 Task: Add Sprouts Dark Chocolate Coconut Rolls With Mango Flavor to the cart.
Action: Mouse moved to (16, 69)
Screenshot: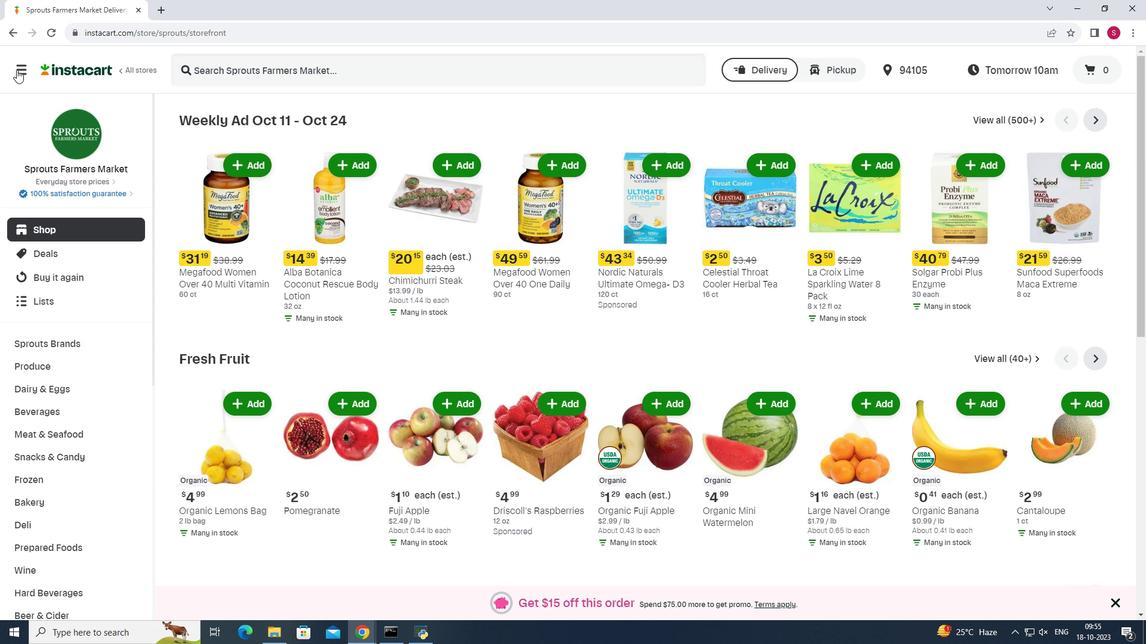 
Action: Mouse pressed left at (16, 69)
Screenshot: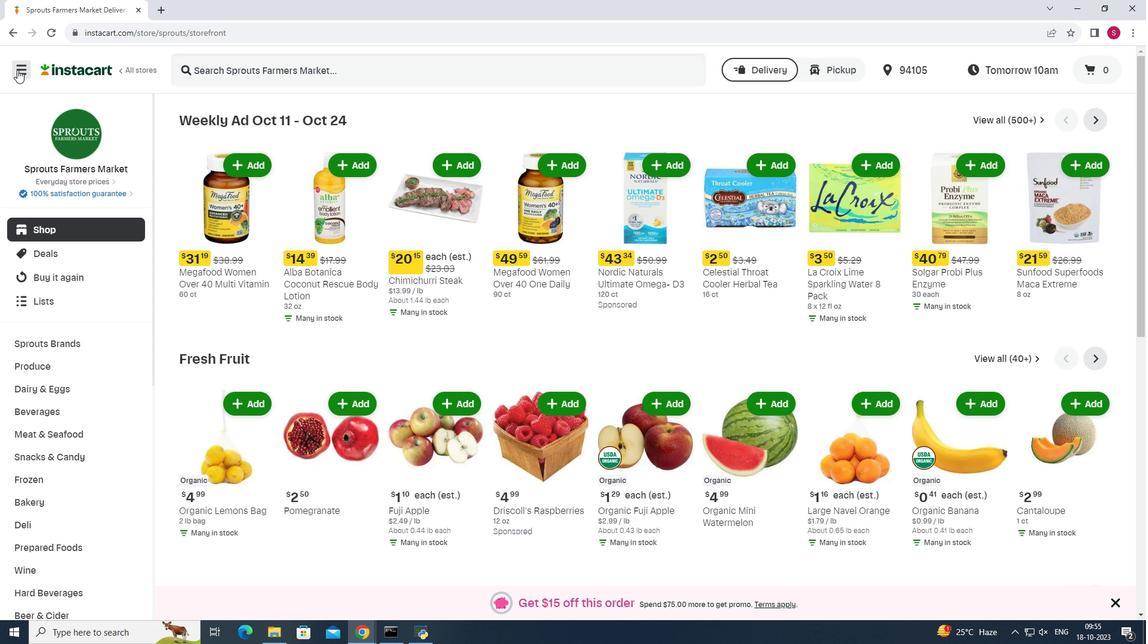 
Action: Mouse moved to (73, 313)
Screenshot: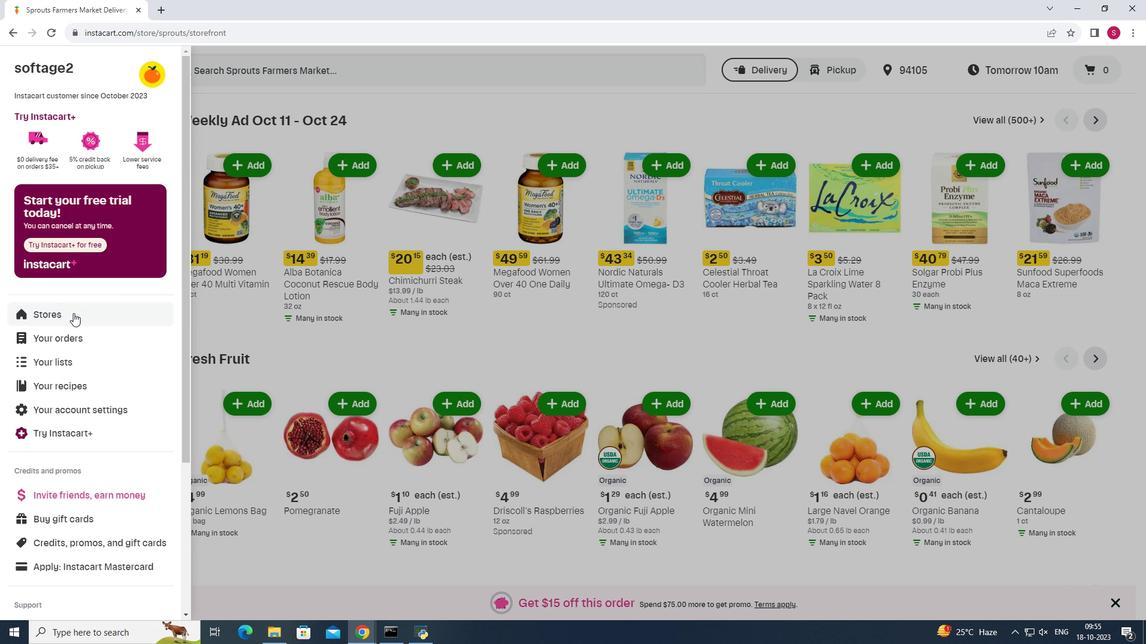 
Action: Mouse pressed left at (73, 313)
Screenshot: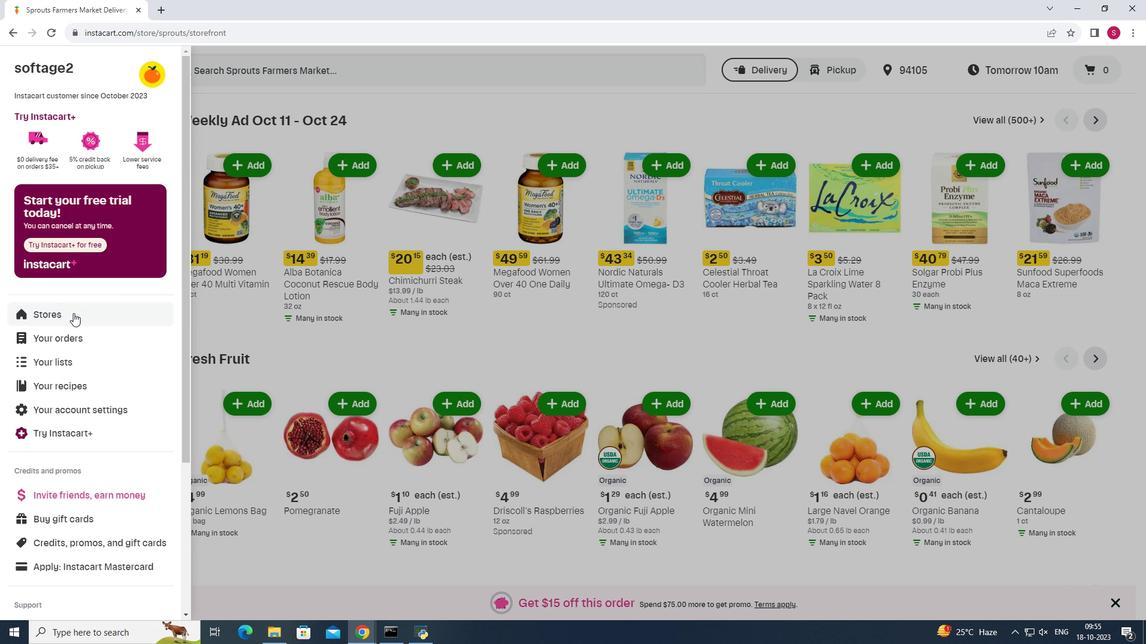 
Action: Mouse moved to (269, 103)
Screenshot: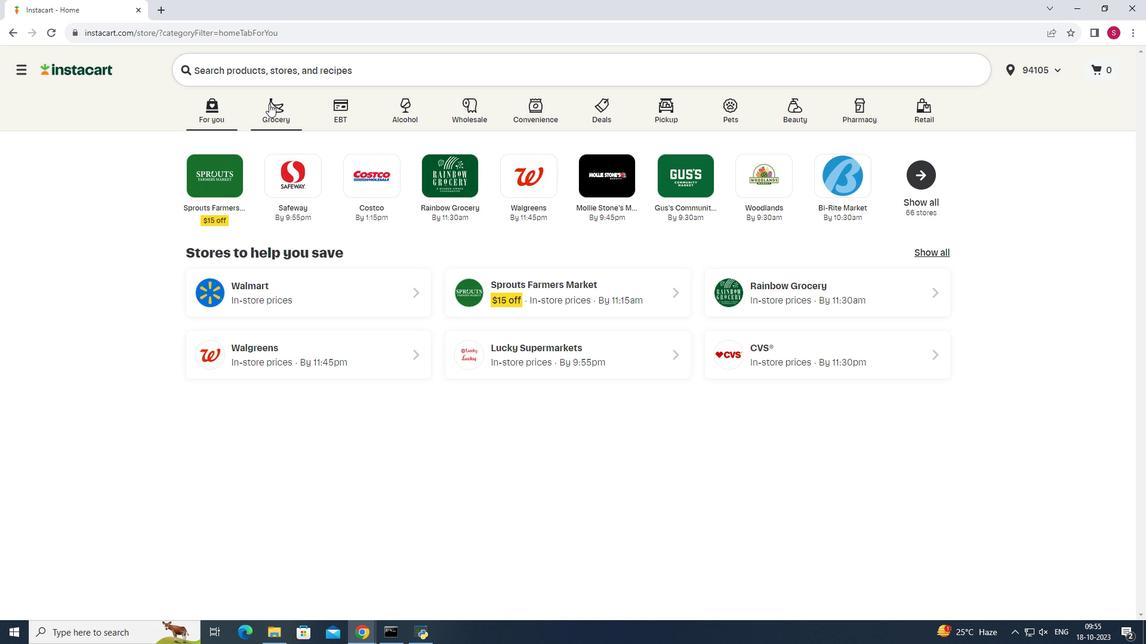 
Action: Mouse pressed left at (269, 103)
Screenshot: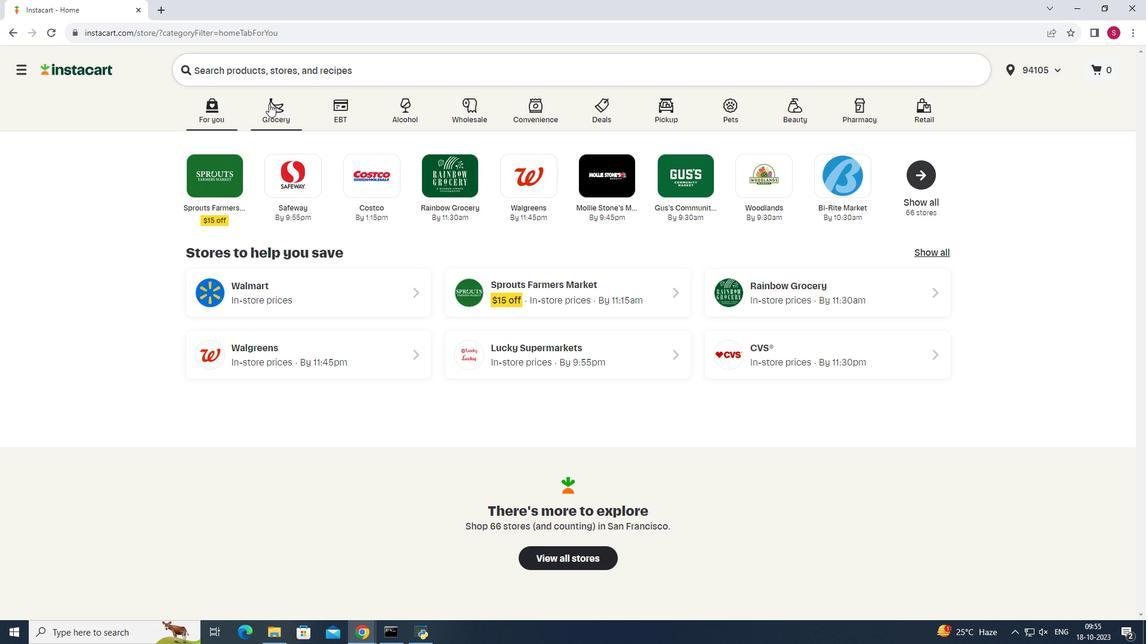 
Action: Mouse moved to (832, 163)
Screenshot: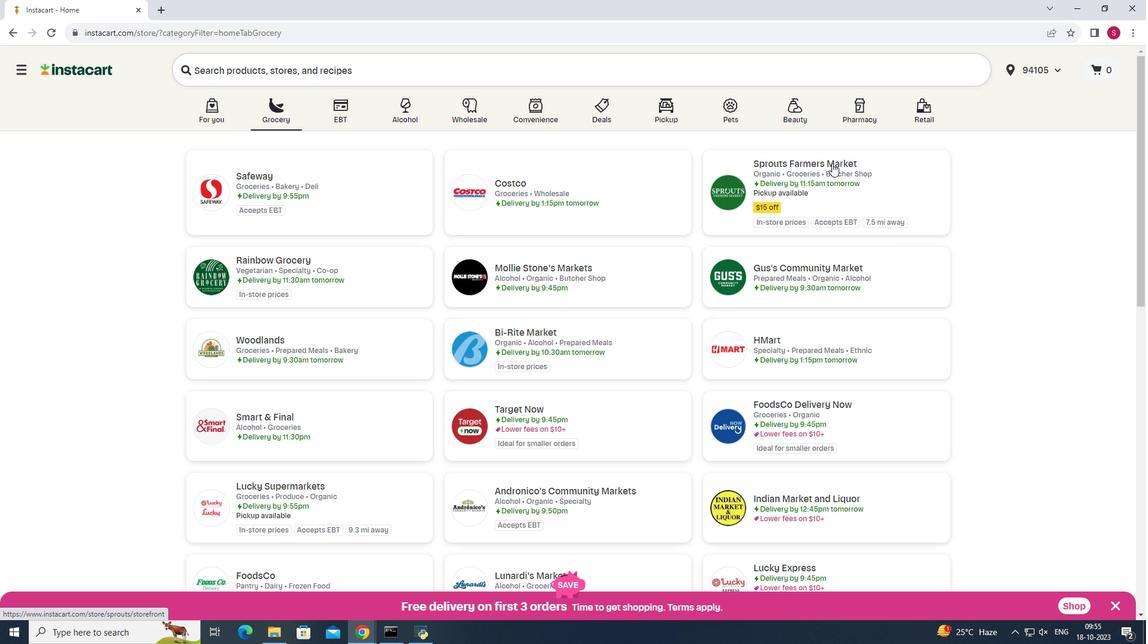 
Action: Mouse pressed left at (832, 163)
Screenshot: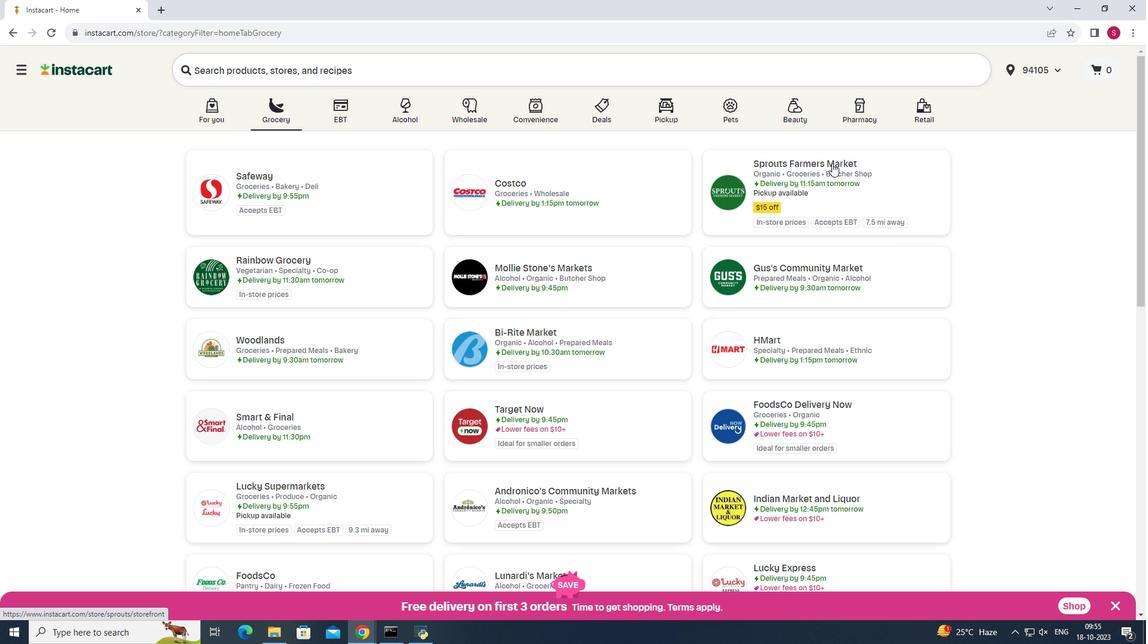 
Action: Mouse moved to (38, 456)
Screenshot: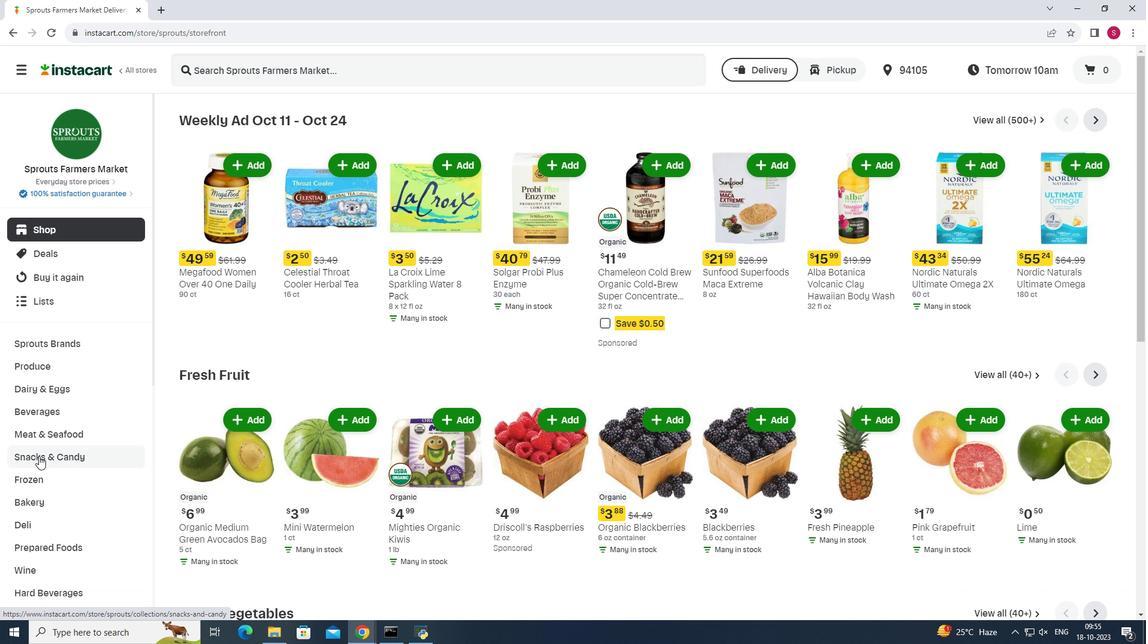 
Action: Mouse pressed left at (38, 456)
Screenshot: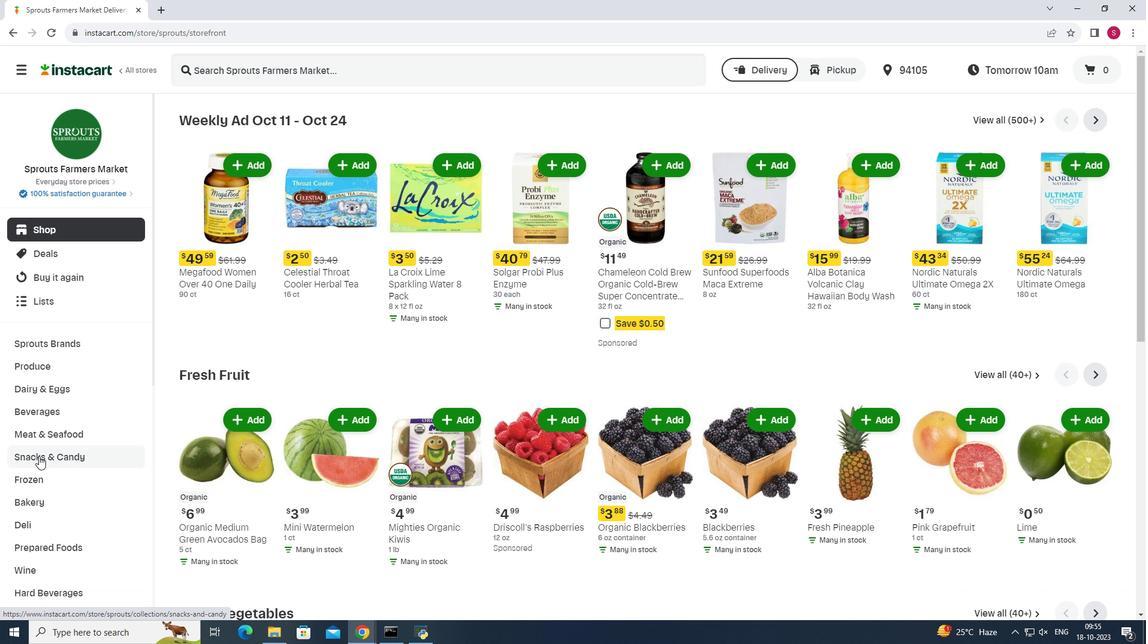 
Action: Mouse moved to (344, 151)
Screenshot: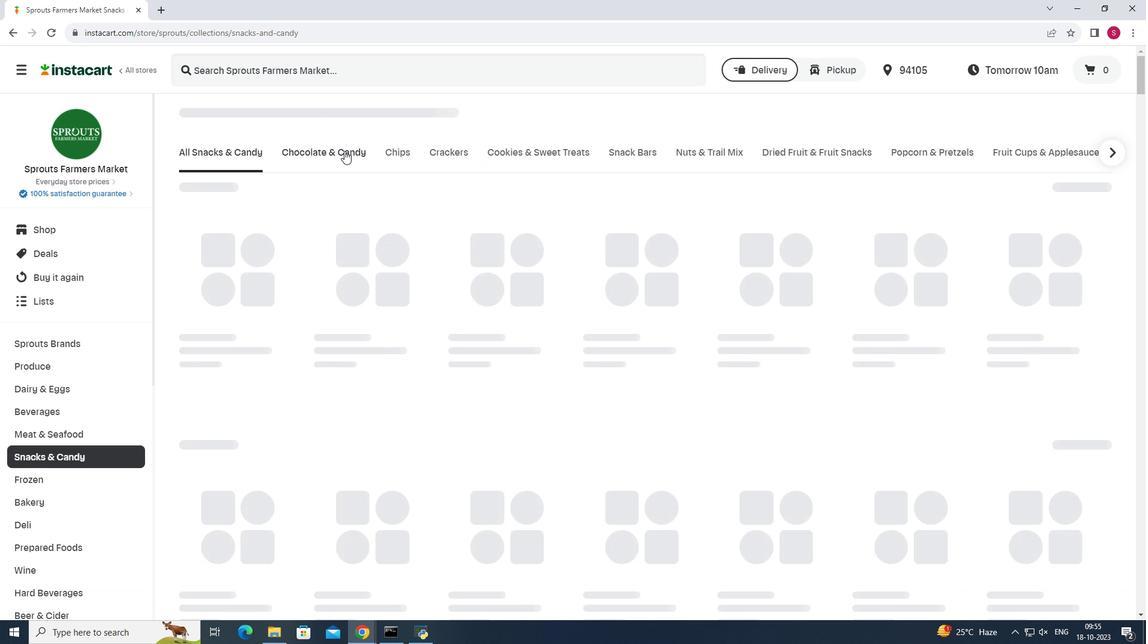 
Action: Mouse pressed left at (344, 151)
Screenshot: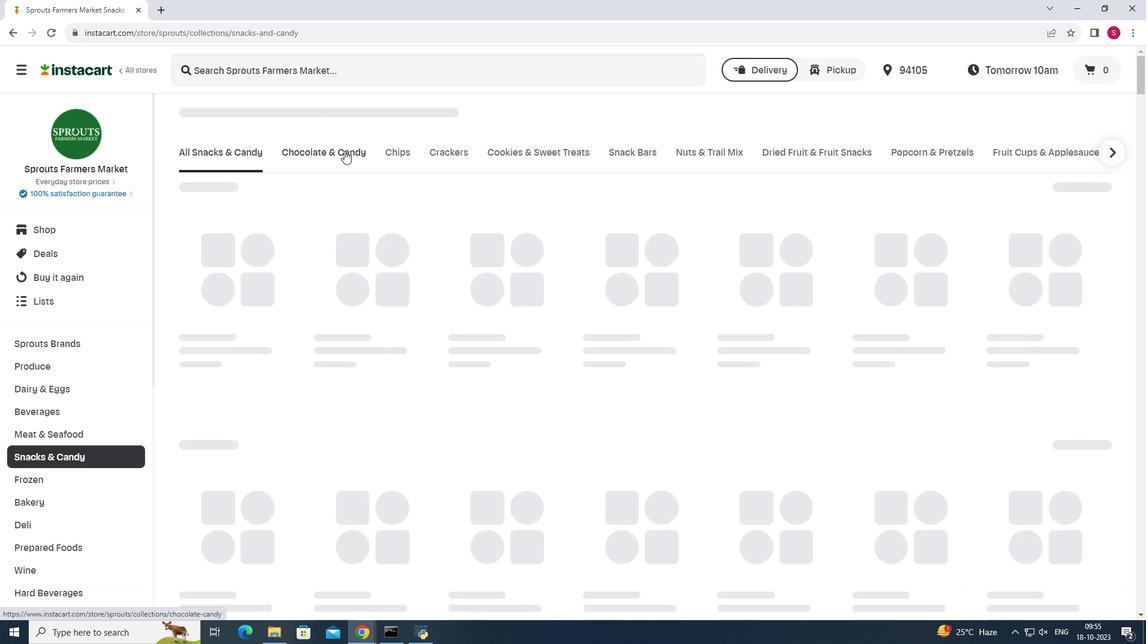 
Action: Mouse moved to (301, 201)
Screenshot: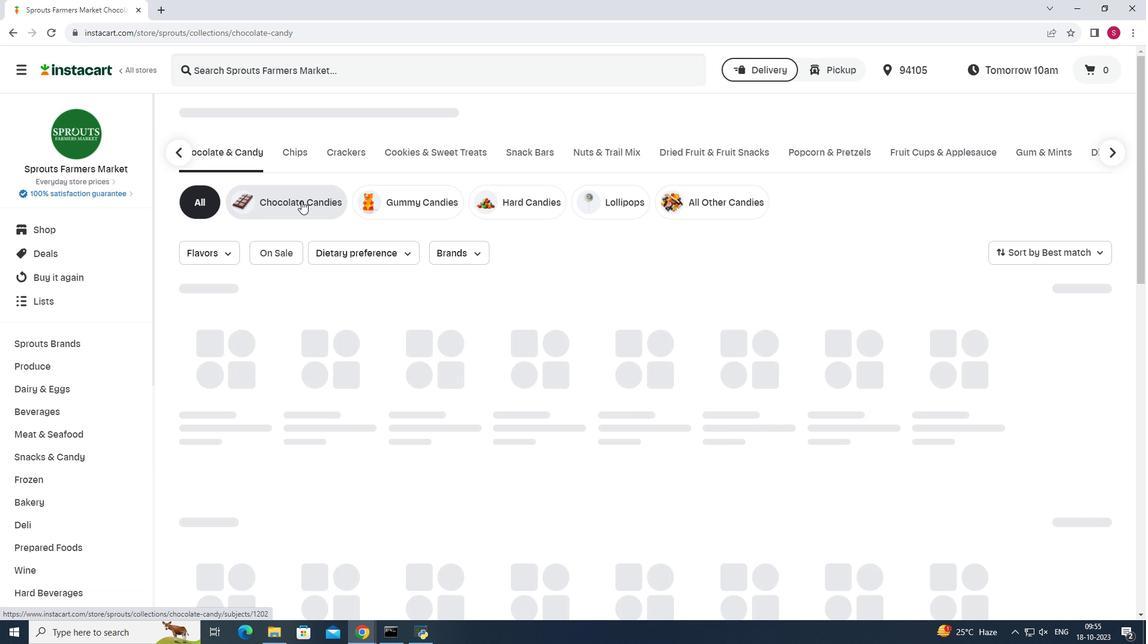 
Action: Mouse pressed left at (301, 201)
Screenshot: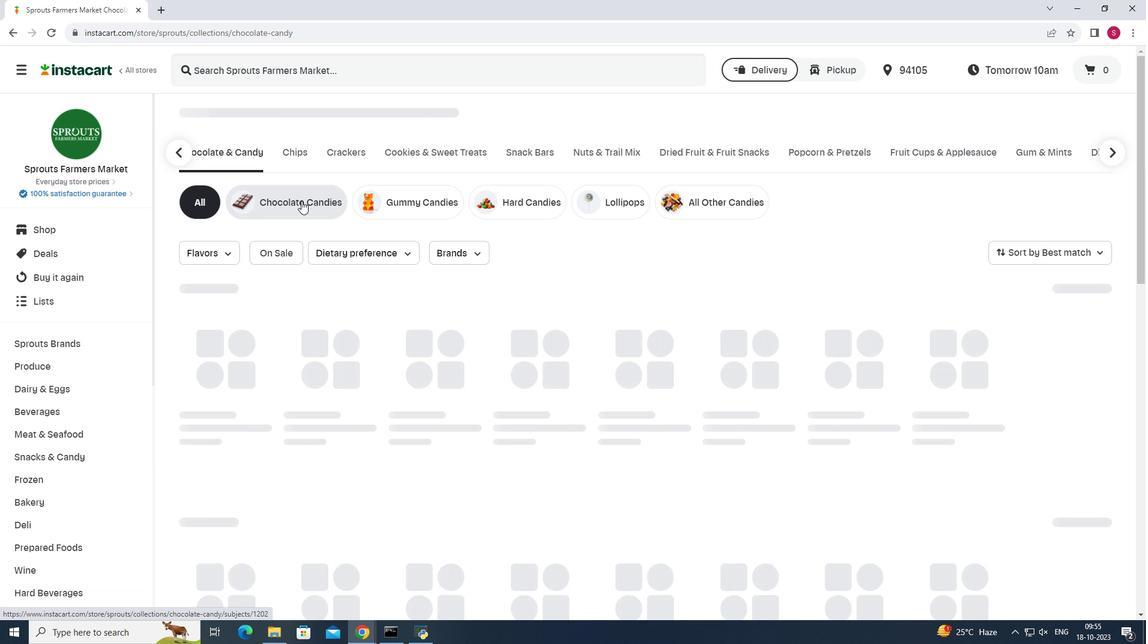 
Action: Mouse moved to (388, 68)
Screenshot: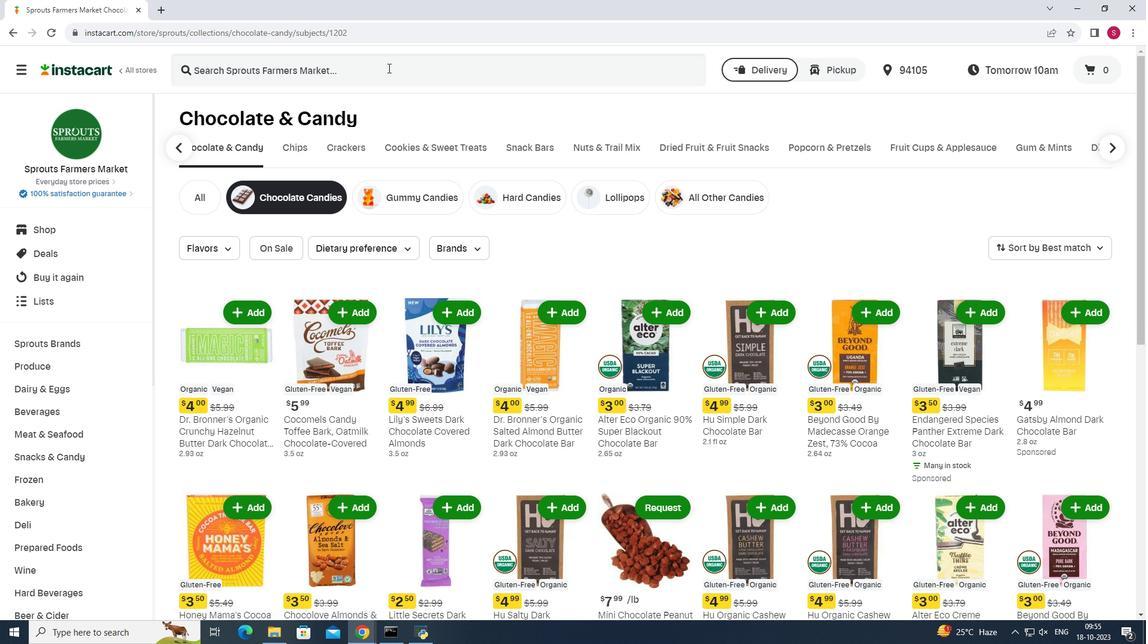 
Action: Mouse pressed left at (388, 68)
Screenshot: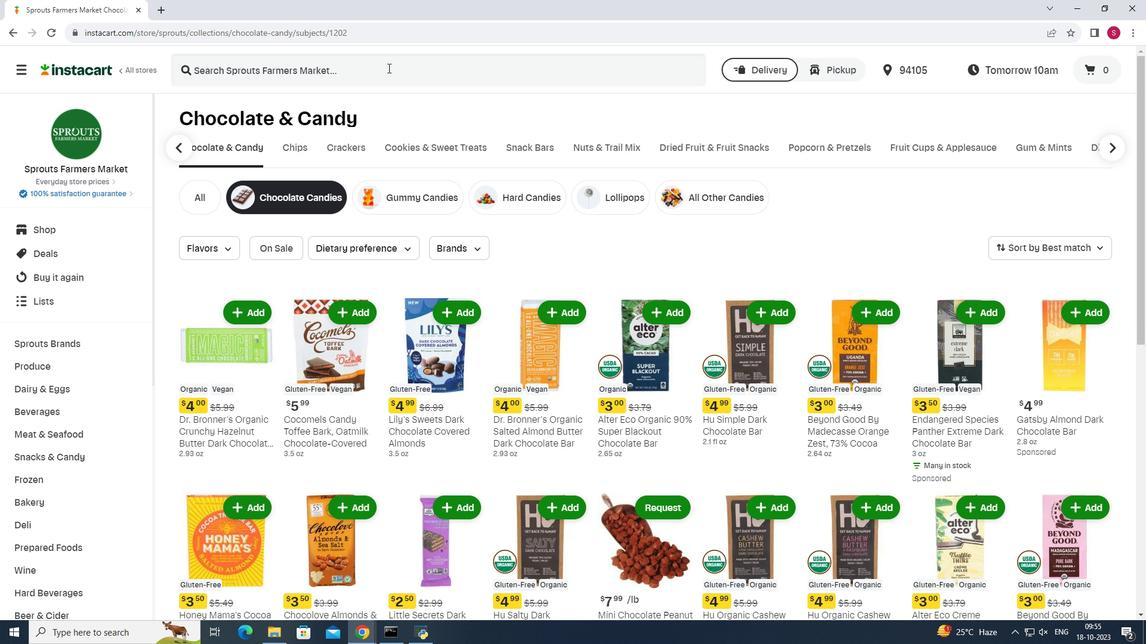 
Action: Key pressed <Key.shift>Sprouts<Key.space><Key.shift>Dark<Key.space><Key.shift>Chocolate<Key.space><Key.shift>Coconut<Key.space><Key.shift>Rolls<Key.space><Key.shift>With<Key.space><Key.shift>Mango<Key.space><Key.shift>Flavor<Key.enter>
Screenshot: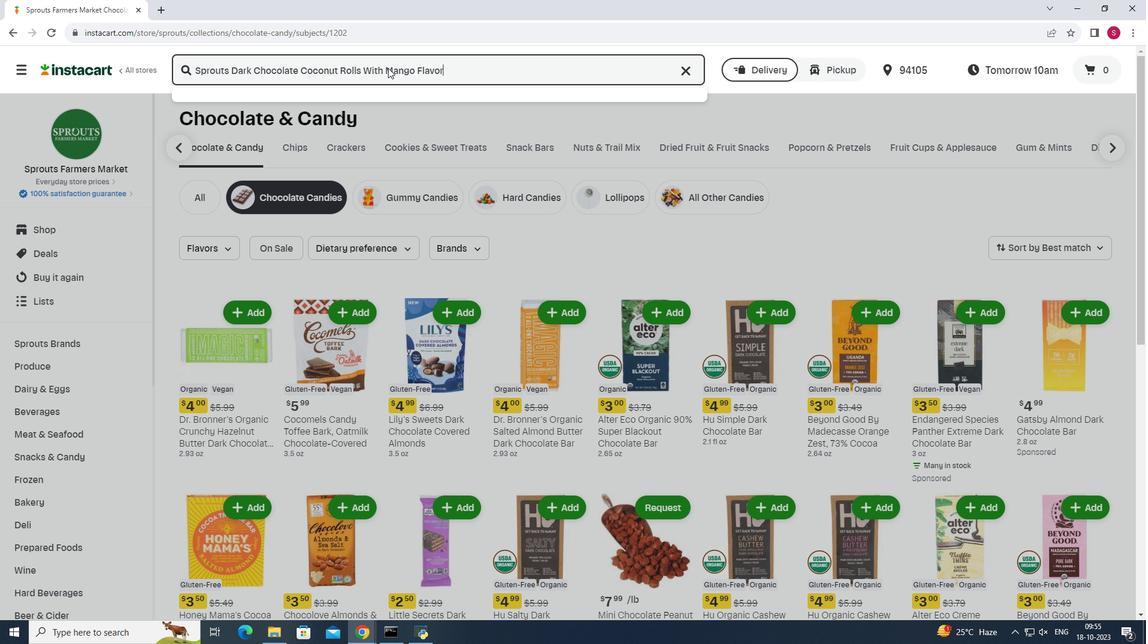 
Action: Mouse moved to (507, 166)
Screenshot: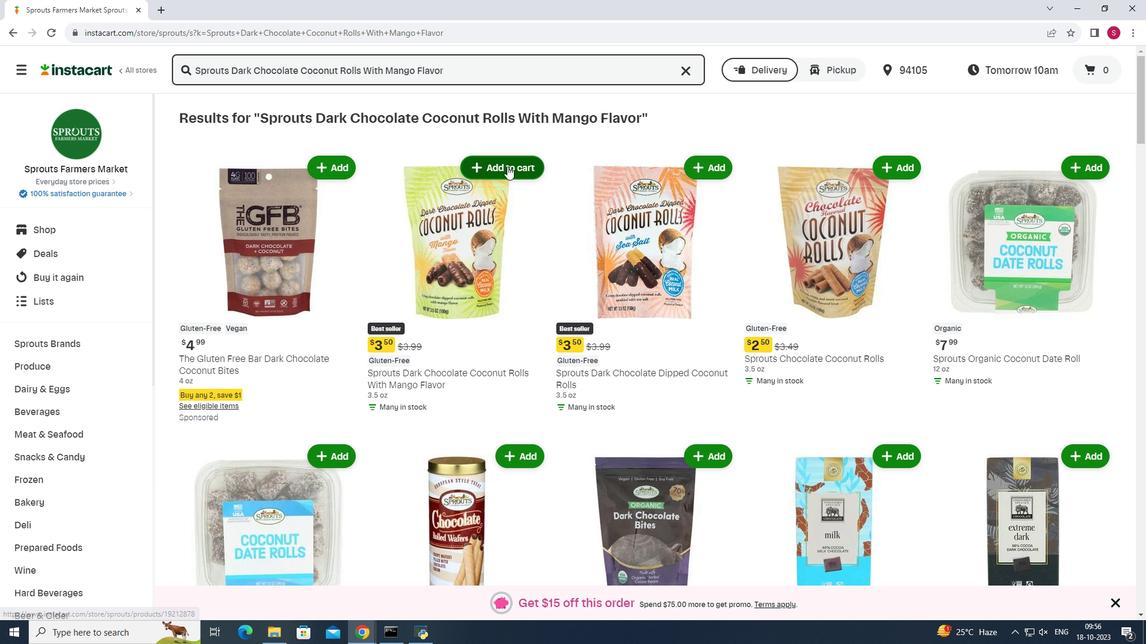 
Action: Mouse pressed left at (507, 166)
Screenshot: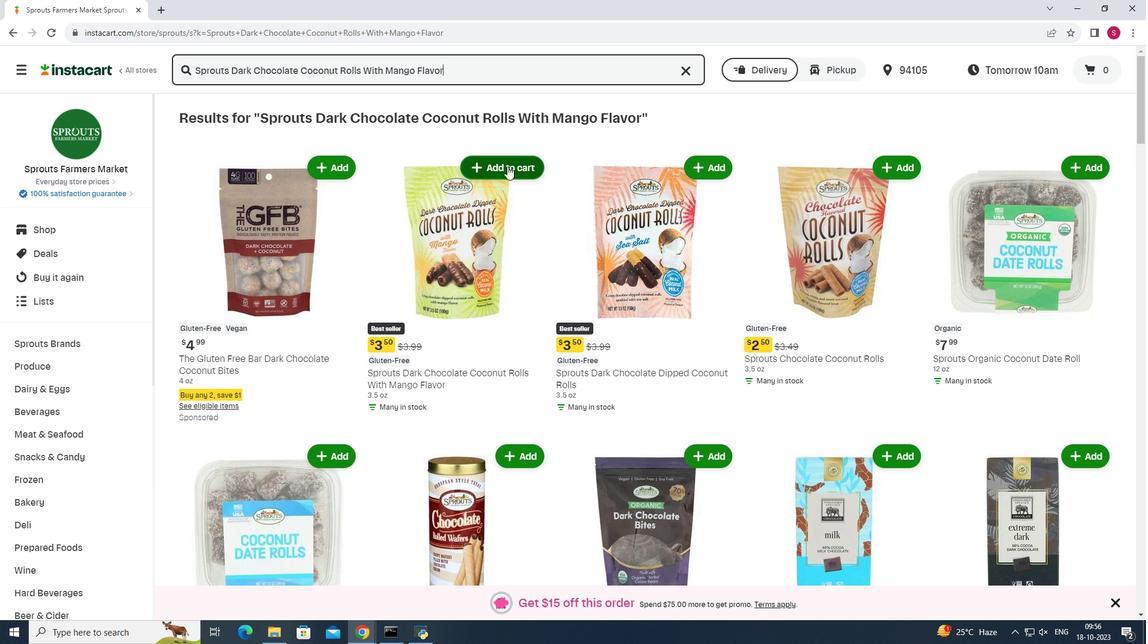 
Action: Mouse moved to (507, 167)
Screenshot: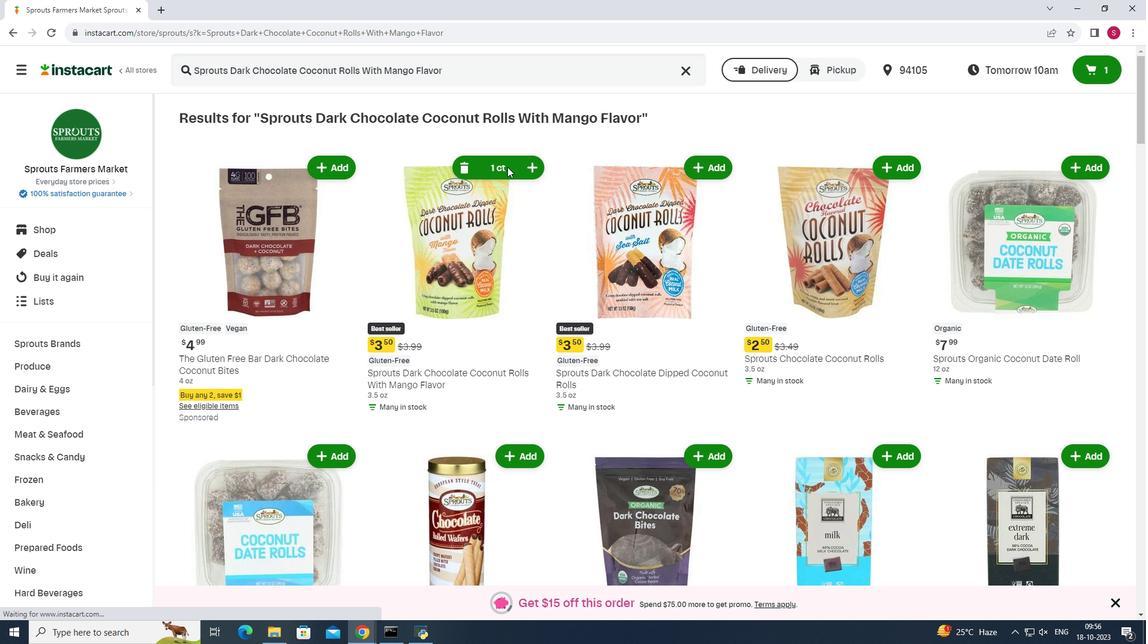 
